 Task: Create a task  Implement a new cloud-based invoice management system for a company , assign it to team member softage.1@softage.net in the project ComplexBridge and update the status of the task to  On Track  , set the priority of the task to High
Action: Mouse moved to (282, 587)
Screenshot: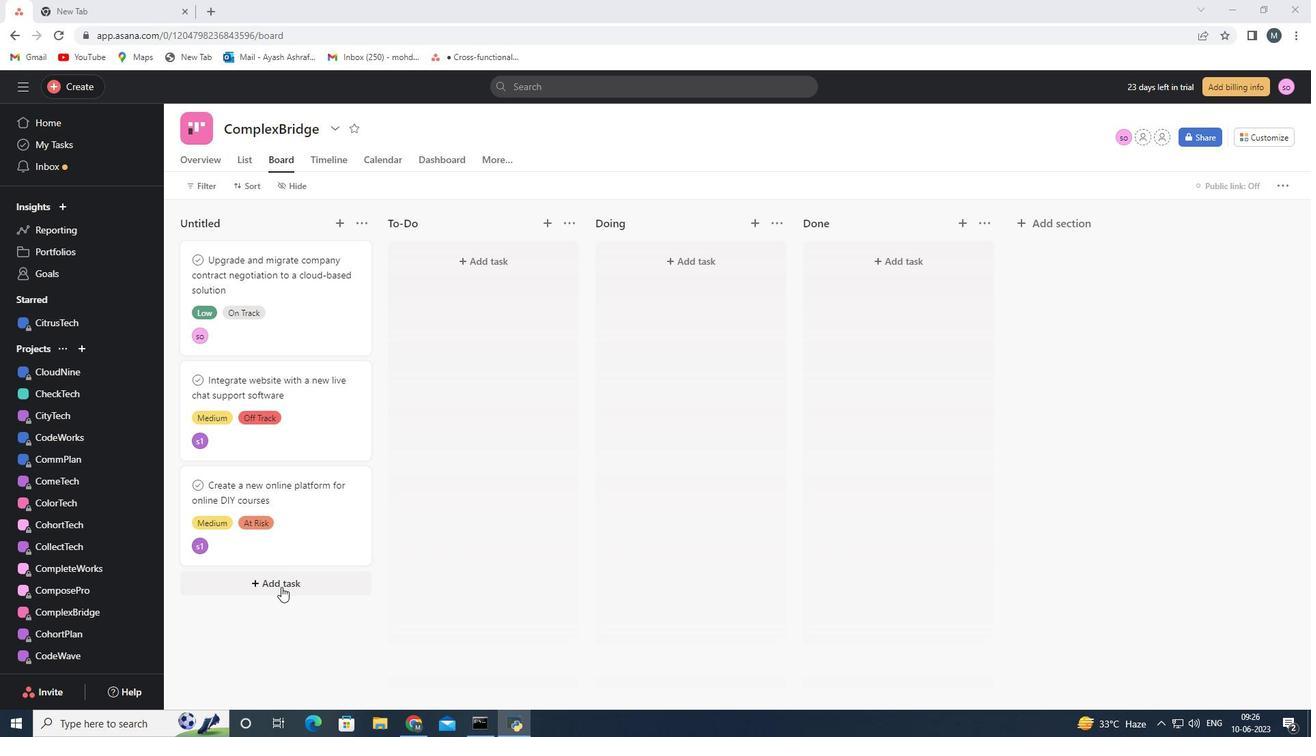 
Action: Mouse pressed left at (282, 587)
Screenshot: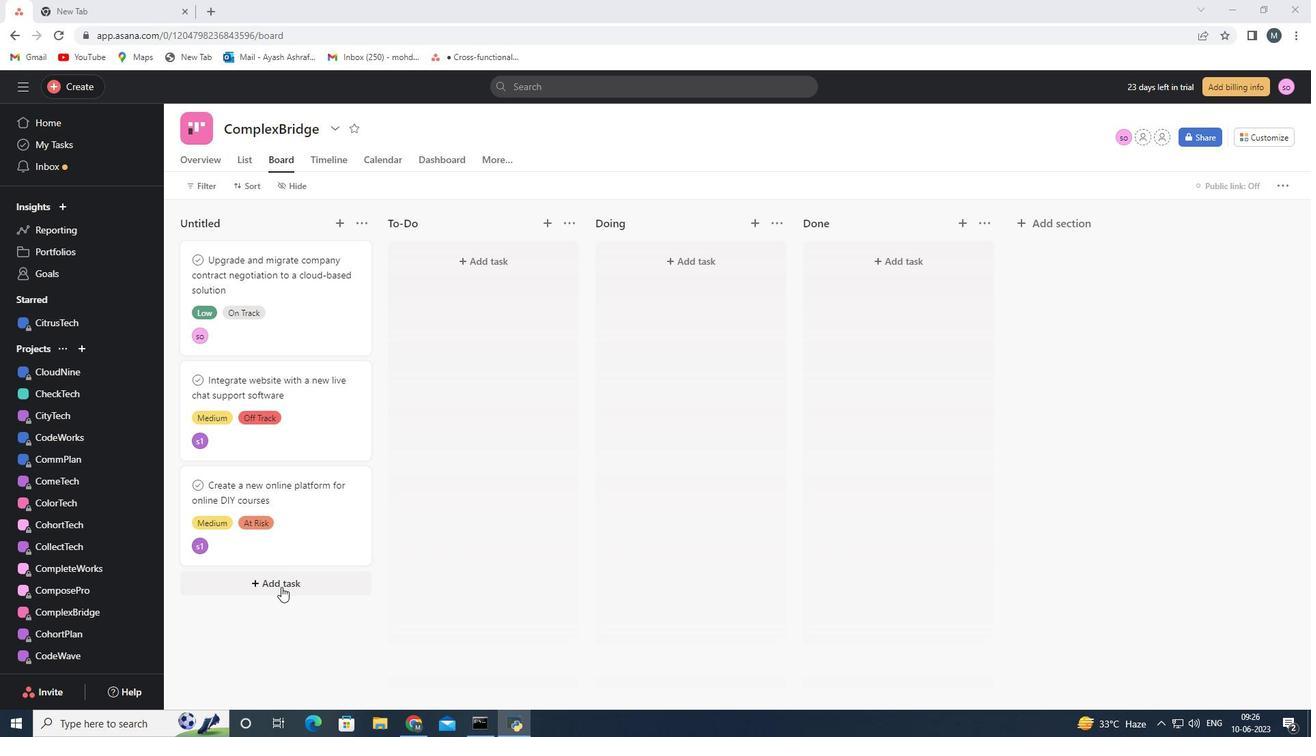 
Action: Mouse moved to (282, 588)
Screenshot: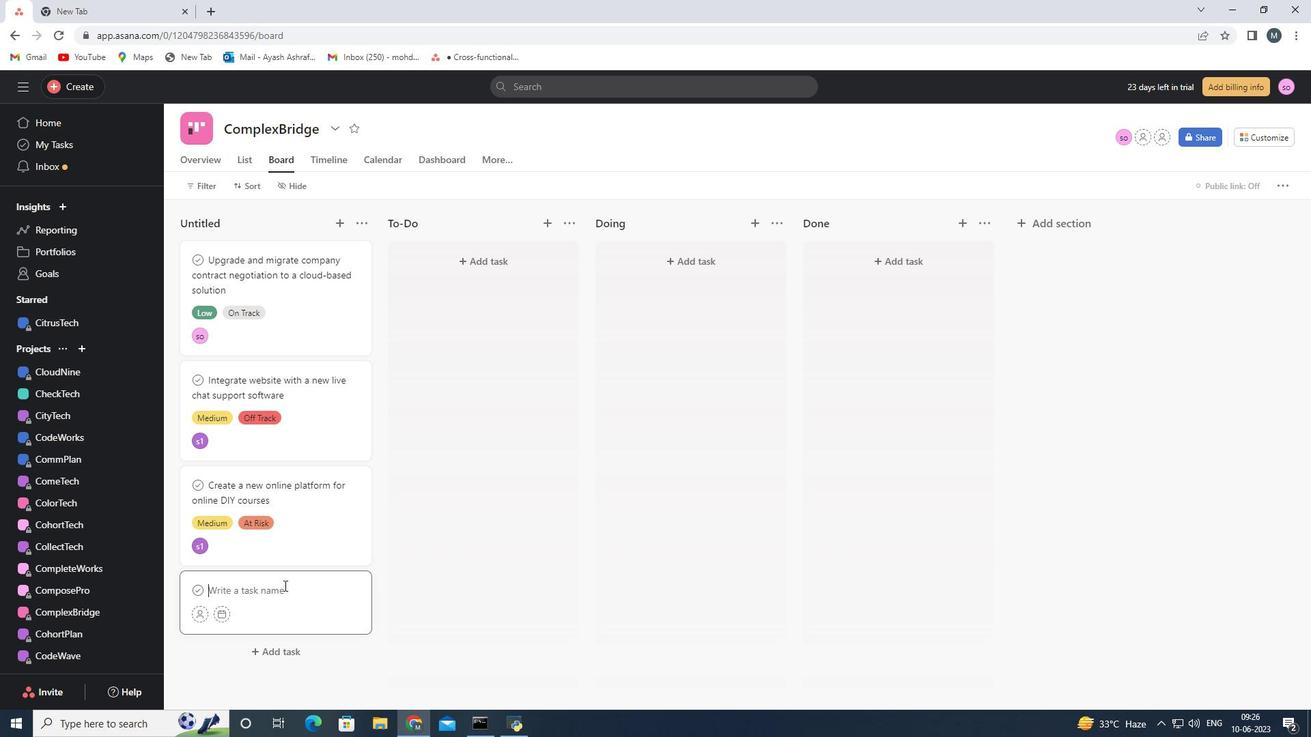 
Action: Mouse pressed left at (282, 588)
Screenshot: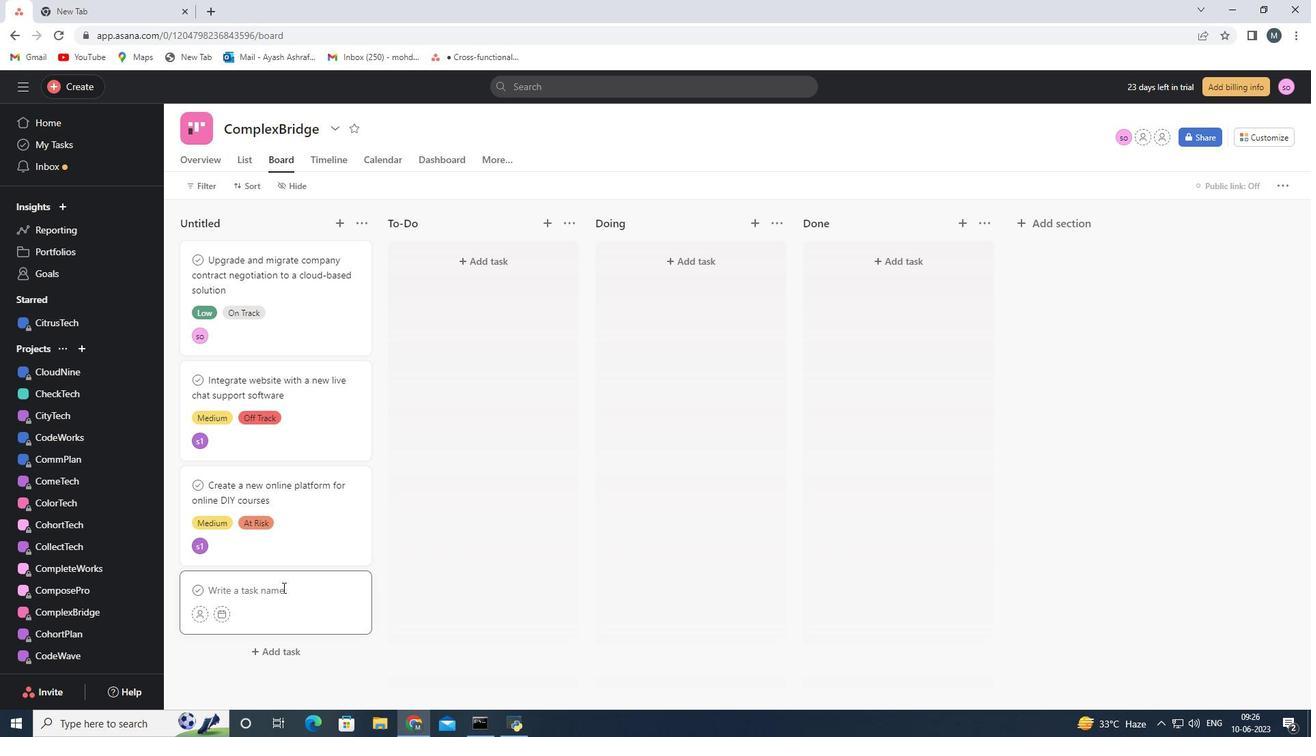 
Action: Key pressed <Key.shift>Implement<Key.space>a<Key.space>new<Key.space>cloud-based<Key.space>invoice<Key.space>management<Key.space>system<Key.space>fo<Key.space>a<Key.space><Key.backspace><Key.backspace><Key.backspace>r<Key.space>a<Key.space>company<Key.space>
Screenshot: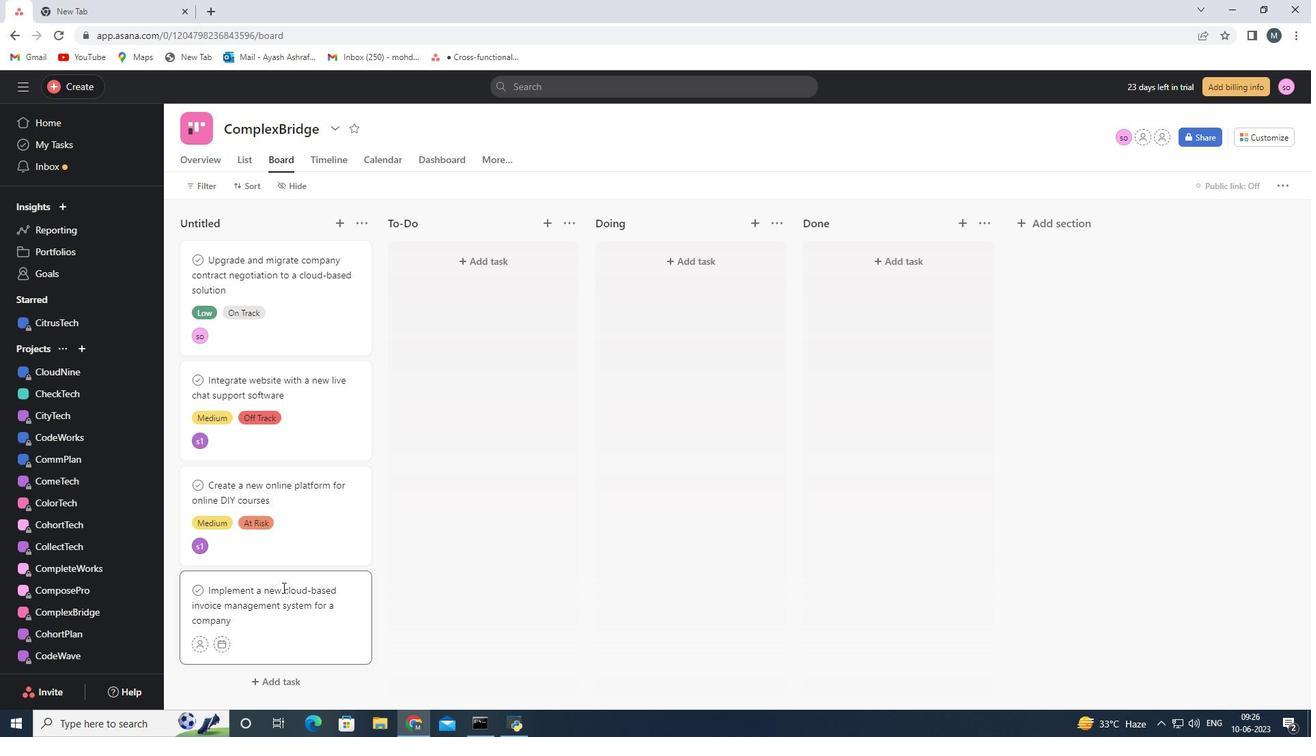 
Action: Mouse moved to (202, 642)
Screenshot: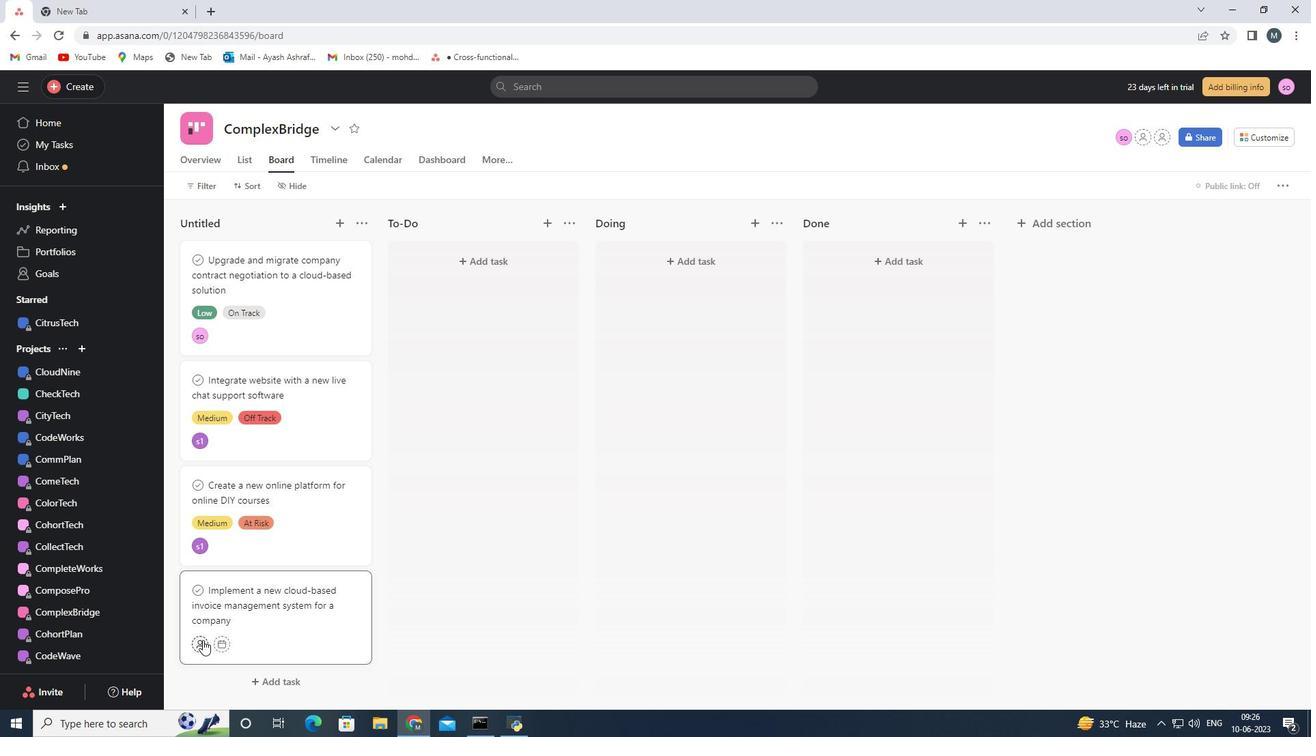 
Action: Mouse pressed left at (202, 642)
Screenshot: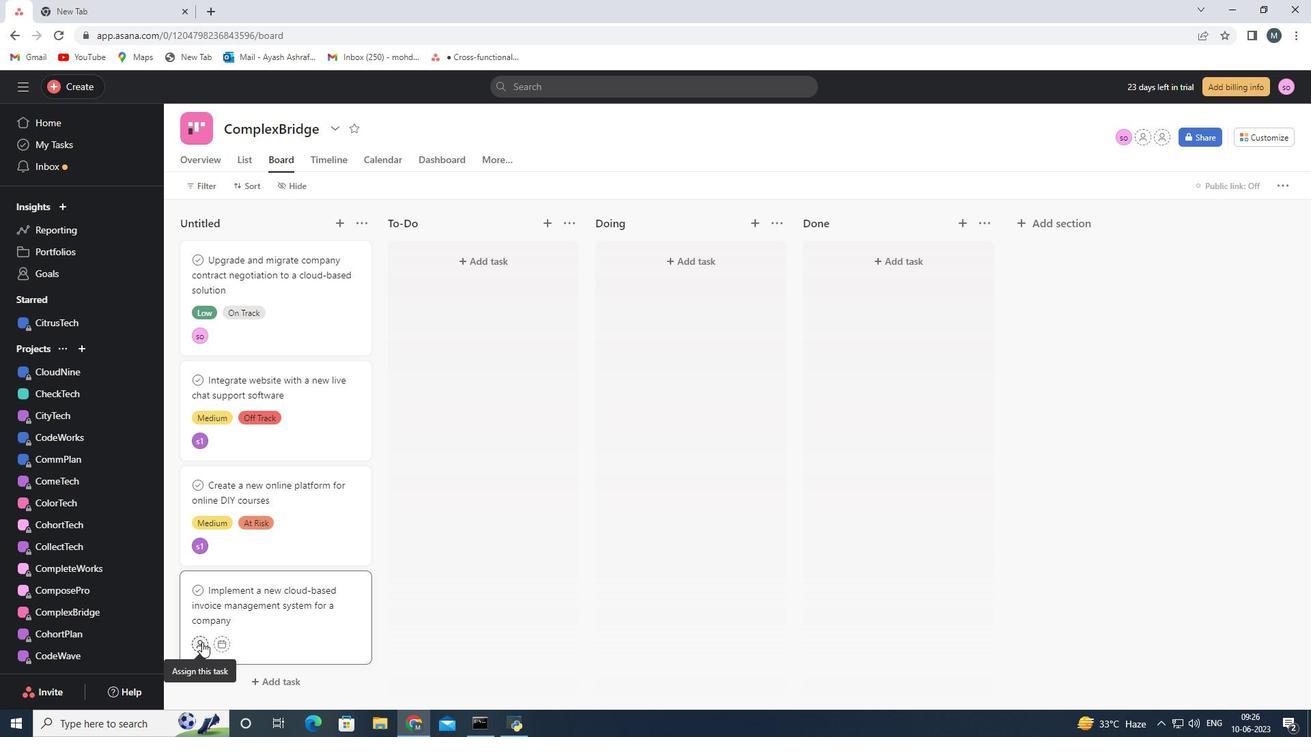 
Action: Mouse moved to (209, 637)
Screenshot: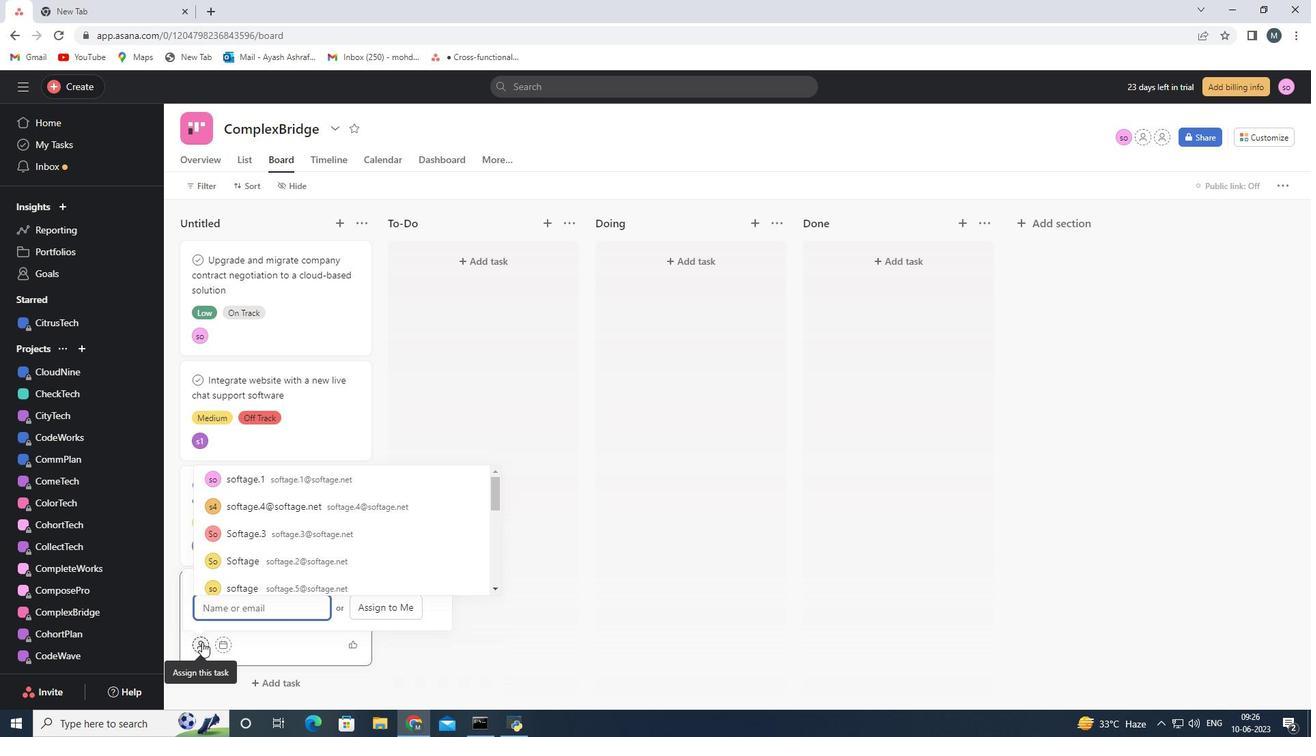 
Action: Key pressed softage.1<Key.shift>@softage.n
Screenshot: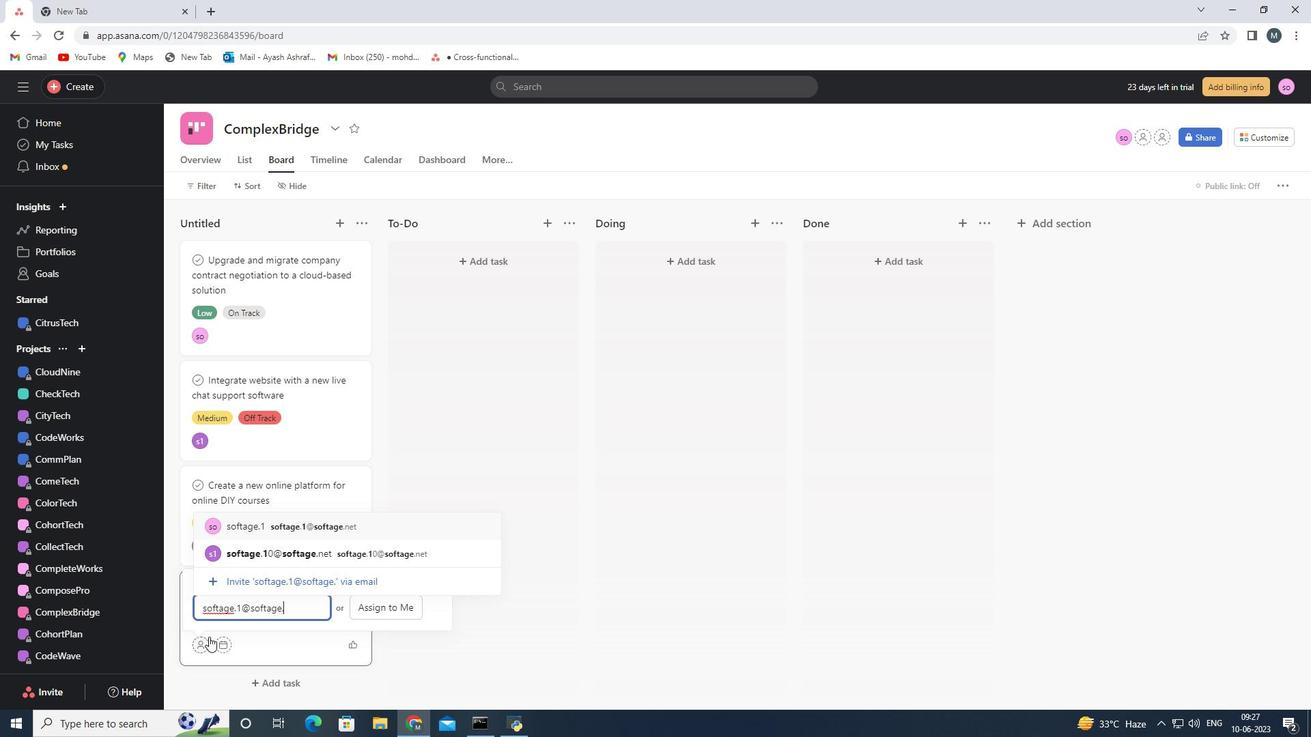 
Action: Mouse moved to (299, 526)
Screenshot: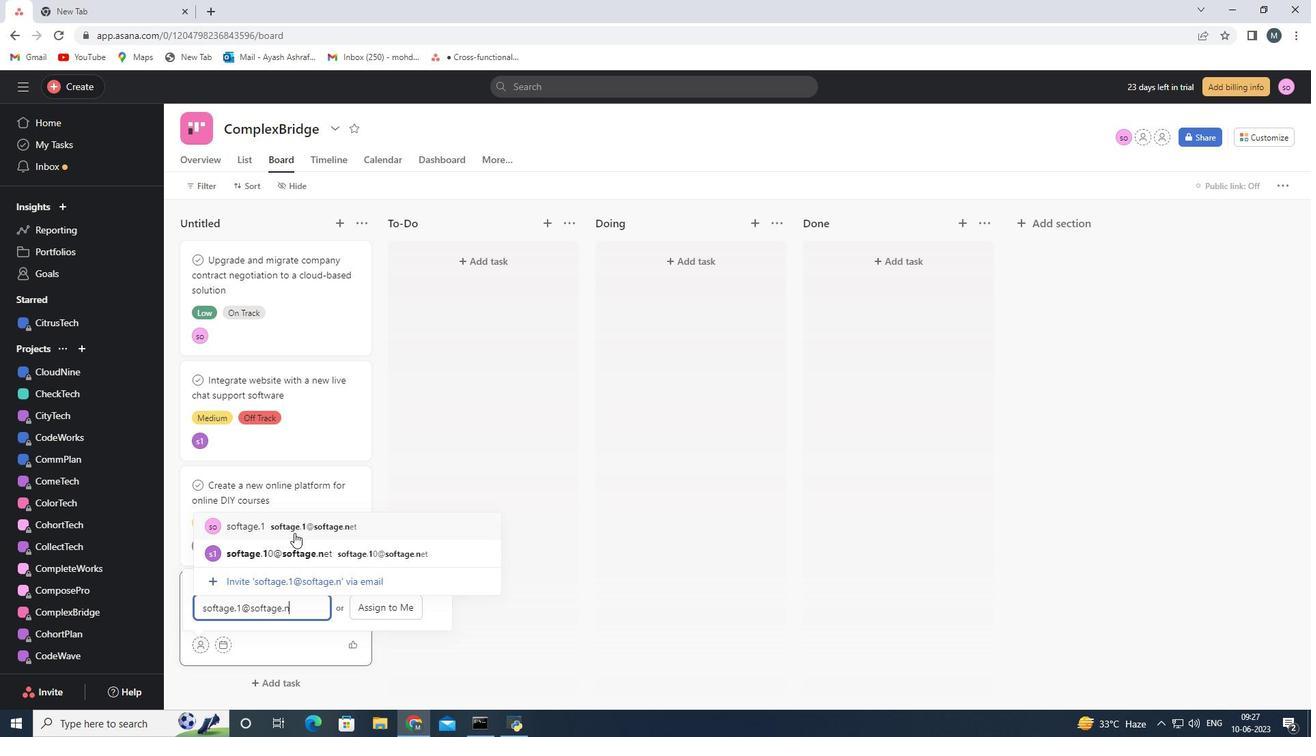 
Action: Mouse pressed left at (299, 526)
Screenshot: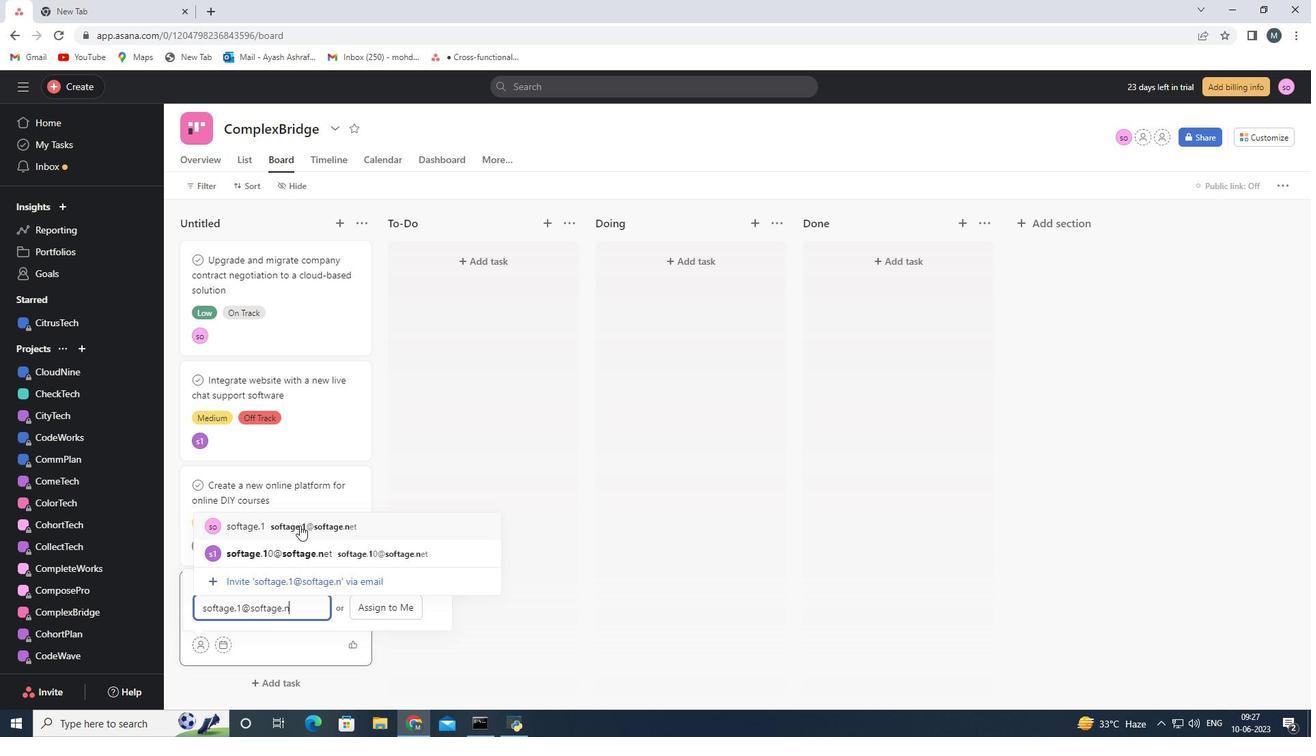 
Action: Mouse moved to (308, 626)
Screenshot: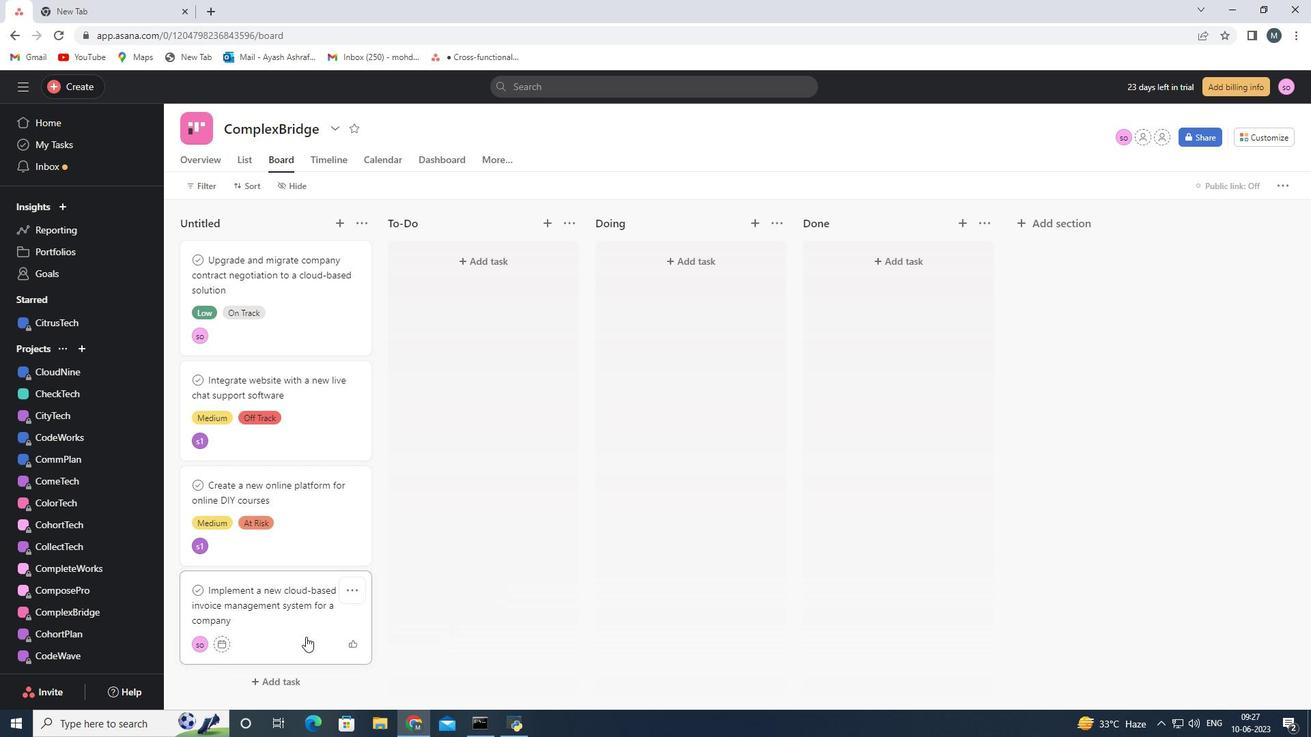 
Action: Mouse pressed left at (308, 626)
Screenshot: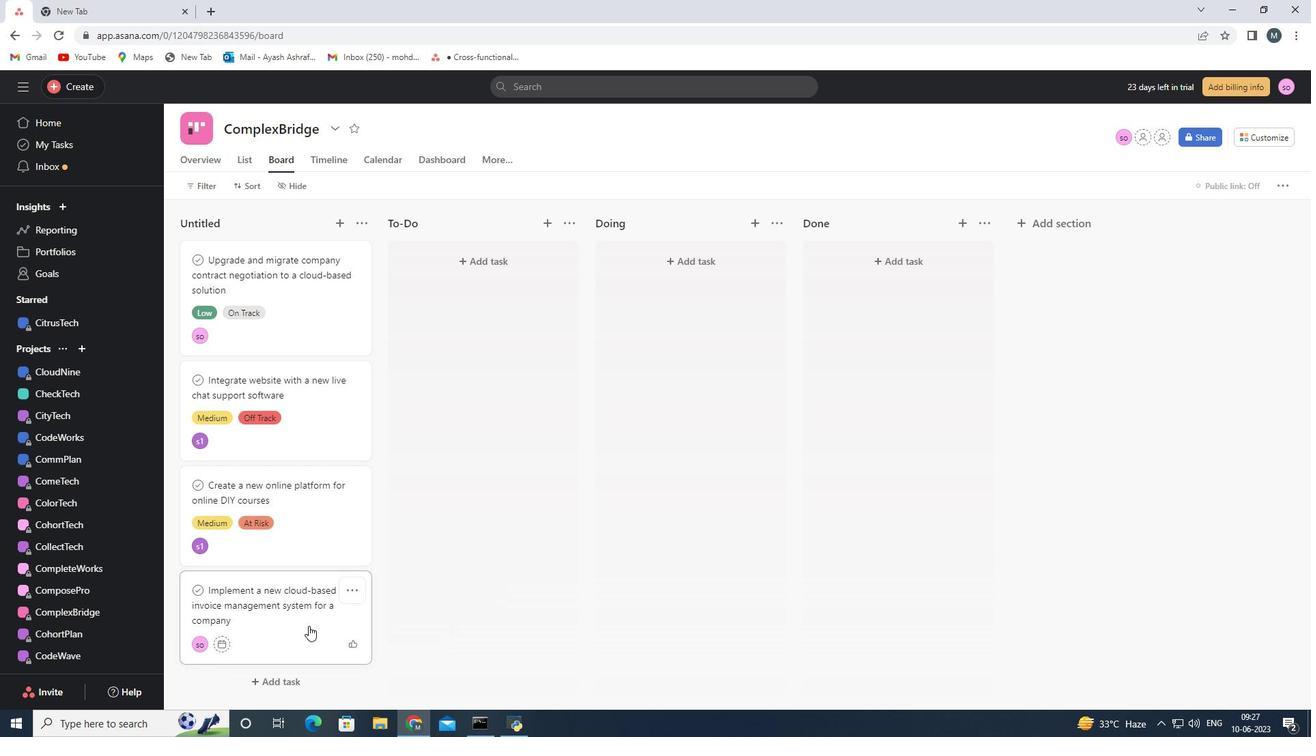 
Action: Mouse moved to (963, 452)
Screenshot: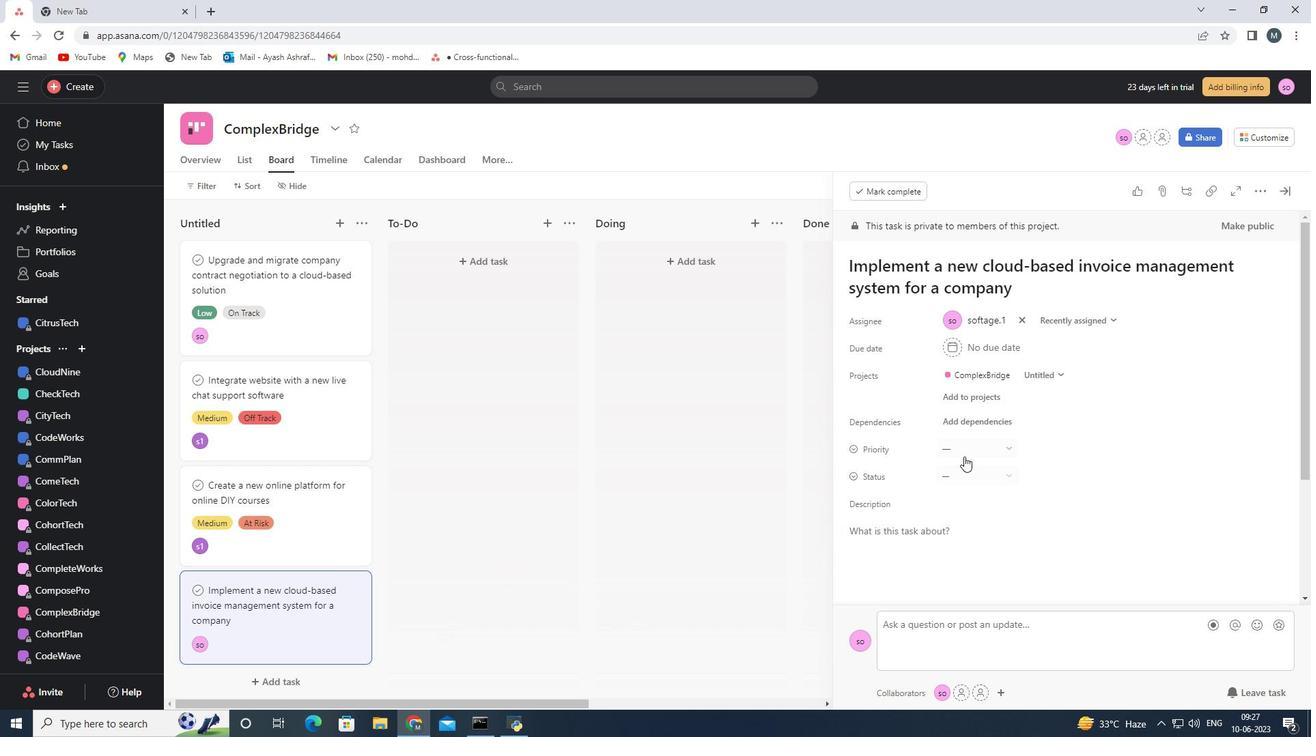 
Action: Mouse pressed left at (963, 452)
Screenshot: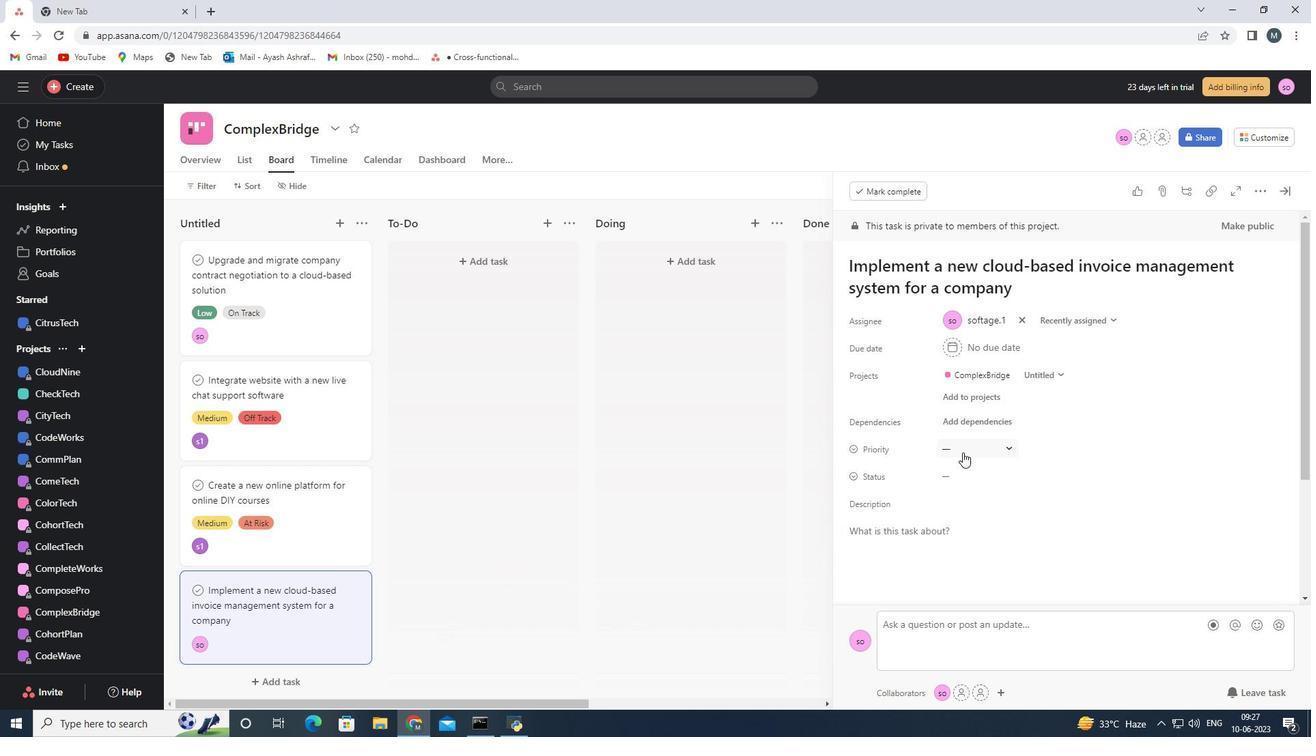 
Action: Mouse moved to (983, 500)
Screenshot: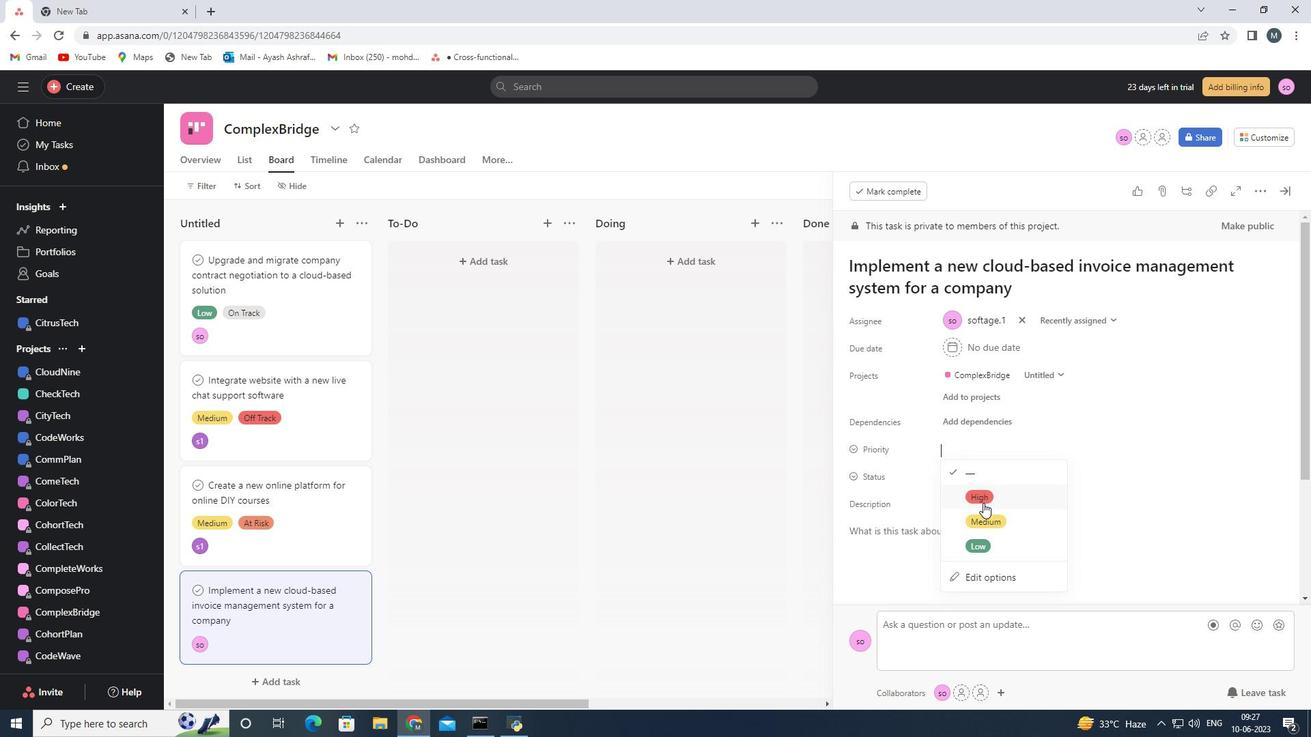 
Action: Mouse pressed left at (983, 500)
Screenshot: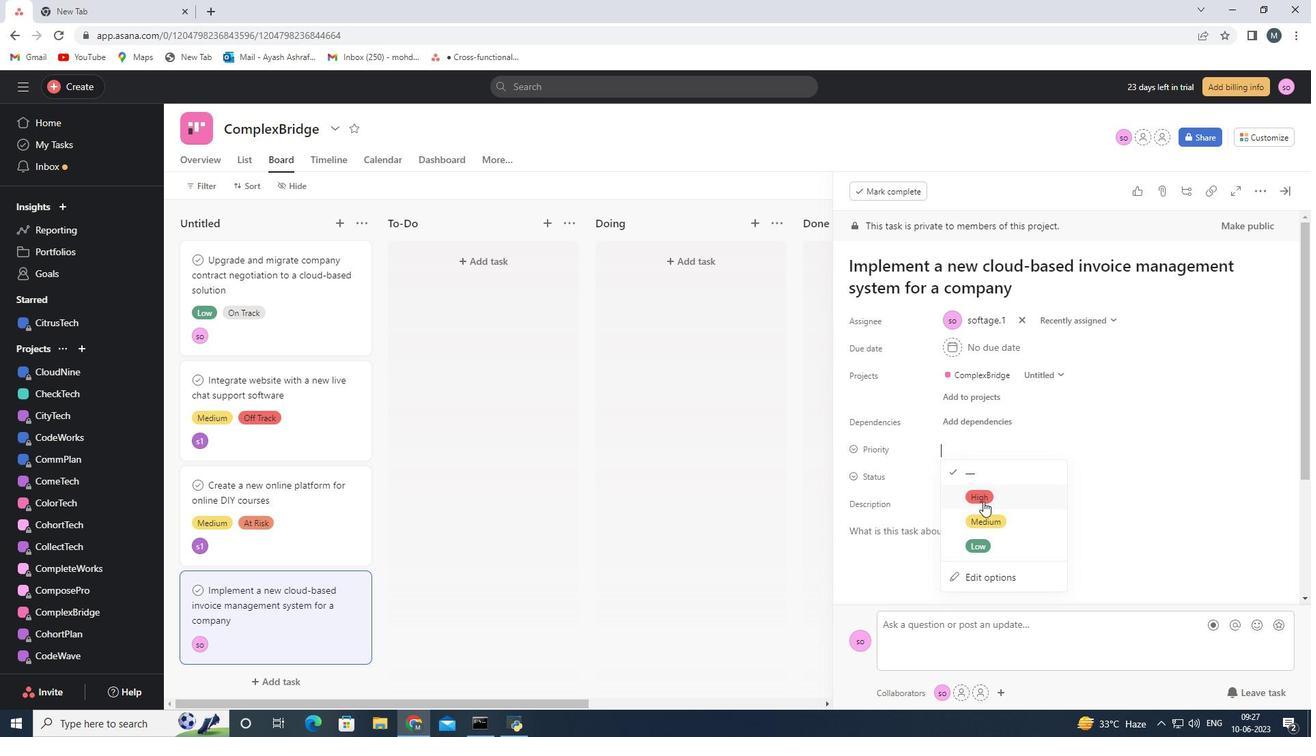 
Action: Mouse moved to (949, 479)
Screenshot: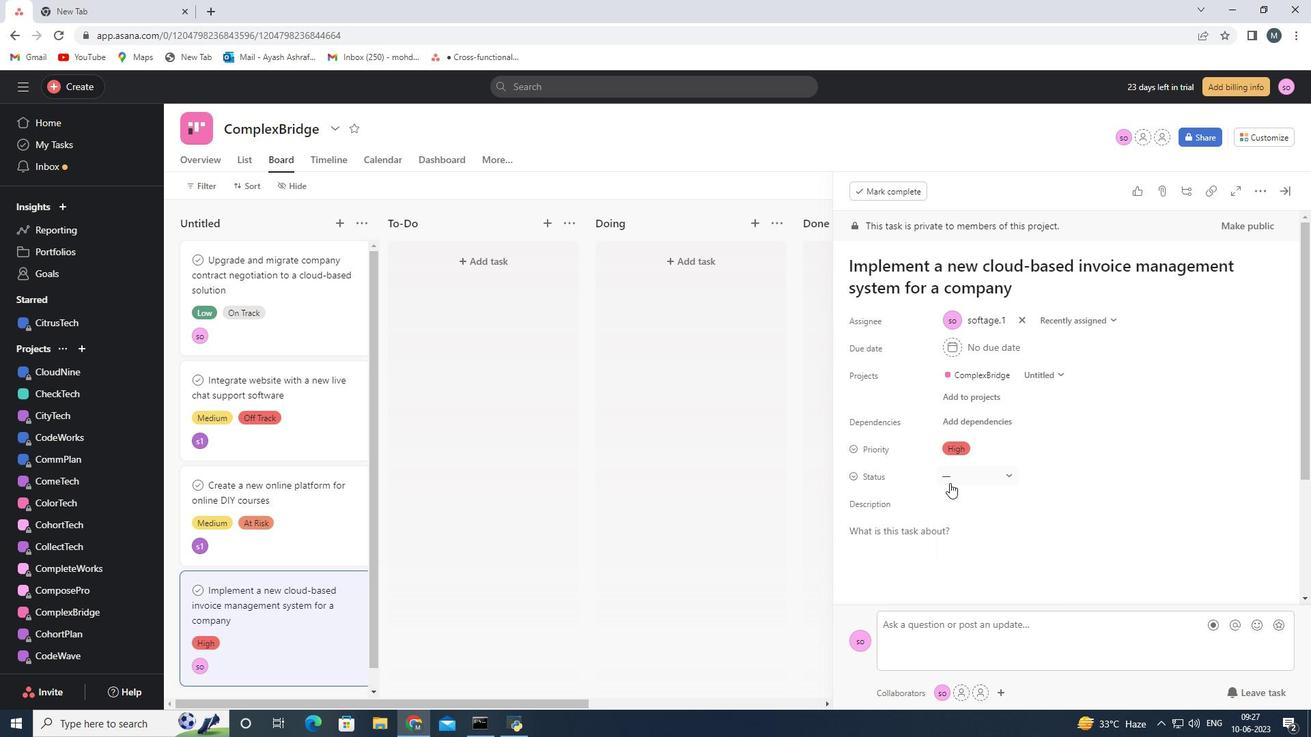 
Action: Mouse pressed left at (949, 479)
Screenshot: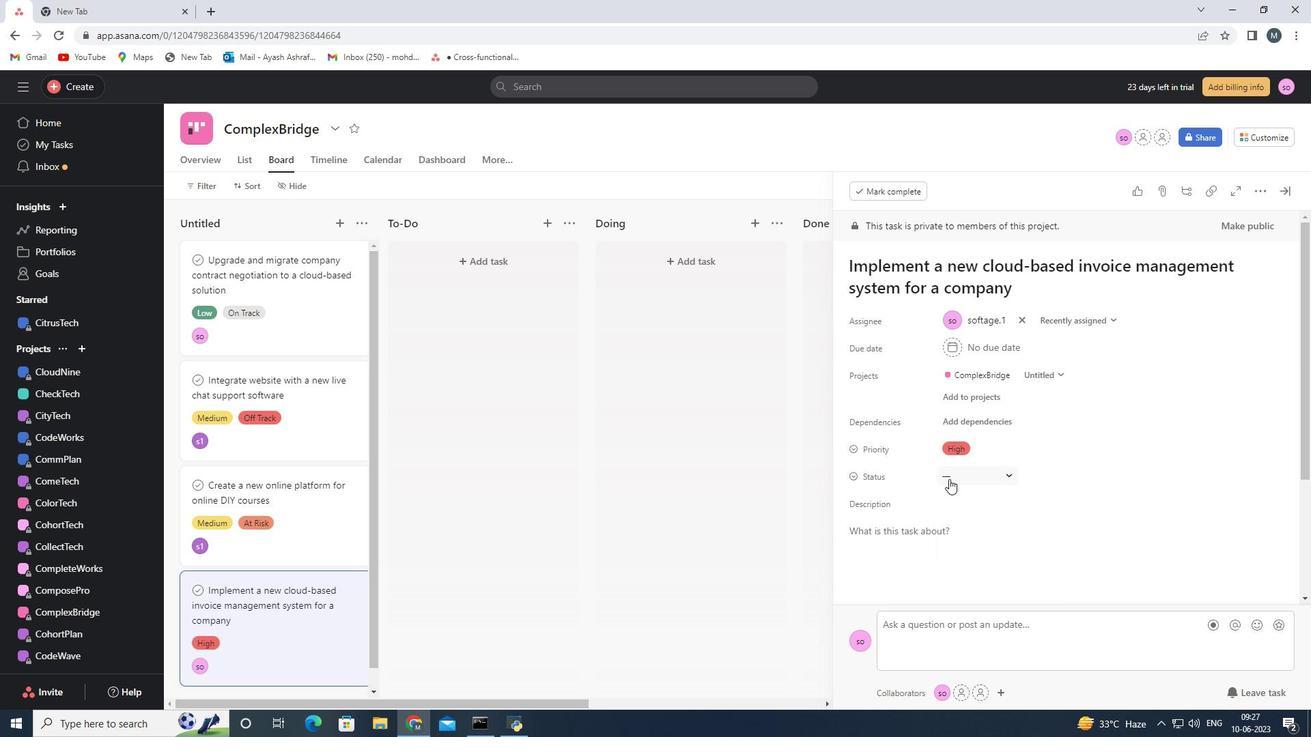 
Action: Mouse moved to (989, 523)
Screenshot: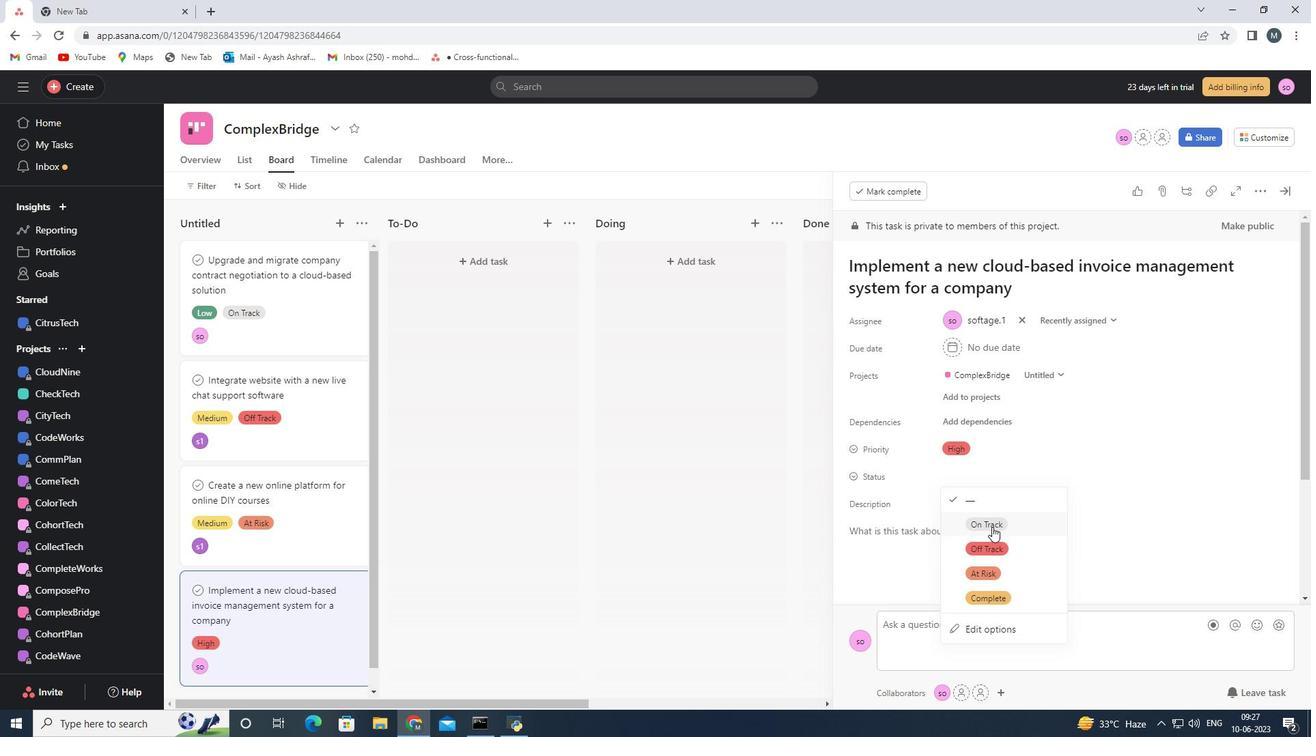 
Action: Mouse pressed left at (989, 523)
Screenshot: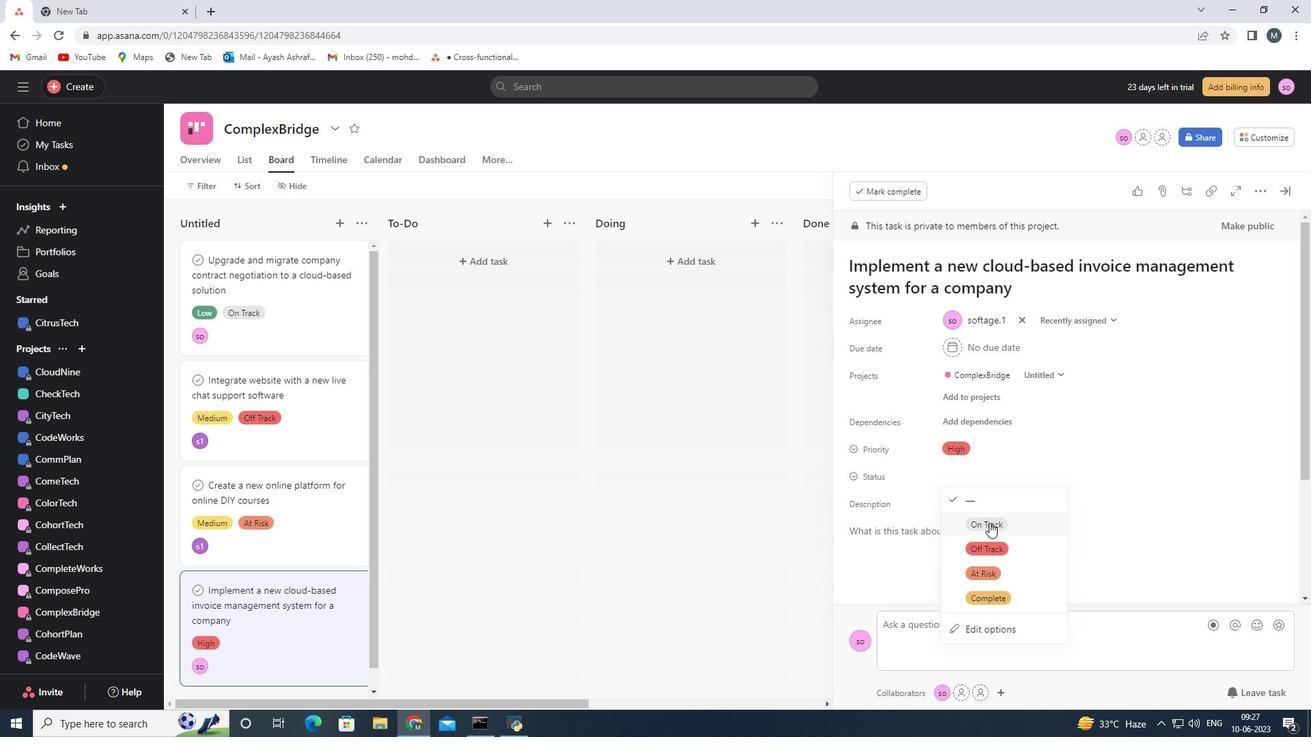 
Action: Mouse moved to (1281, 188)
Screenshot: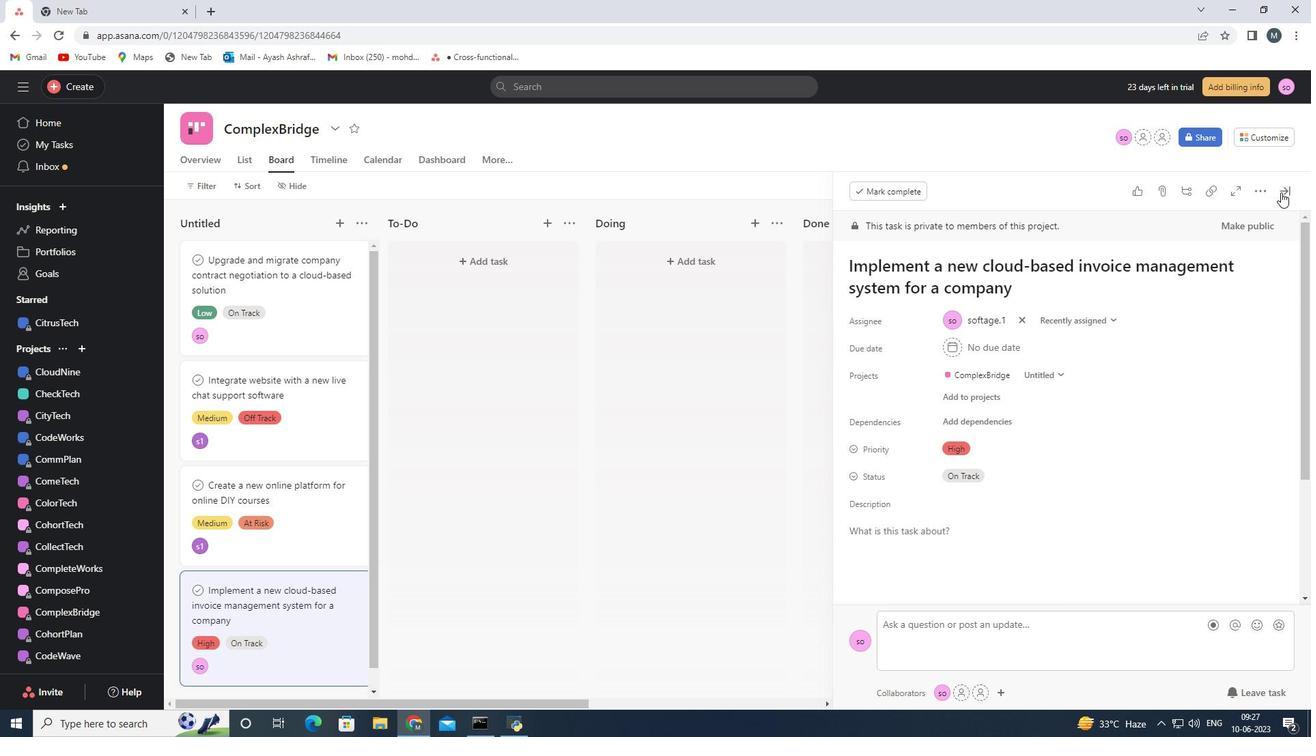 
Action: Mouse pressed left at (1281, 188)
Screenshot: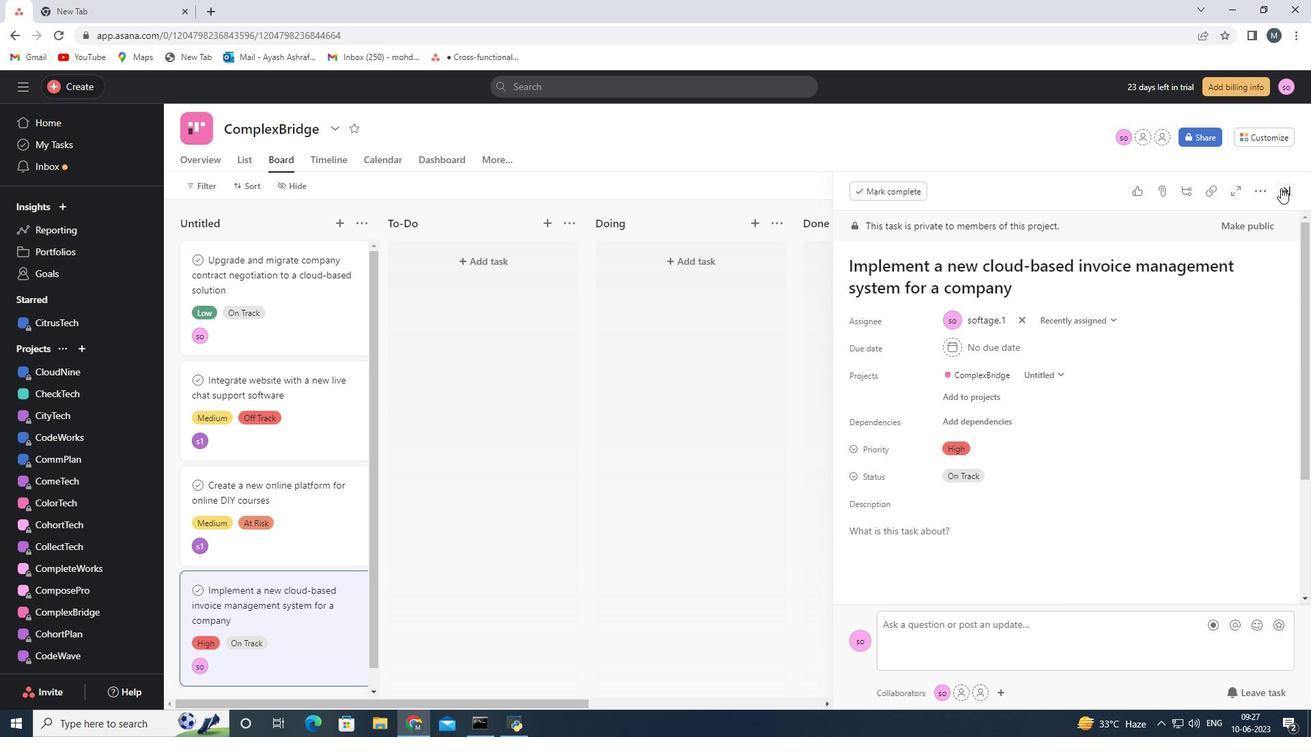 
Action: Mouse moved to (542, 473)
Screenshot: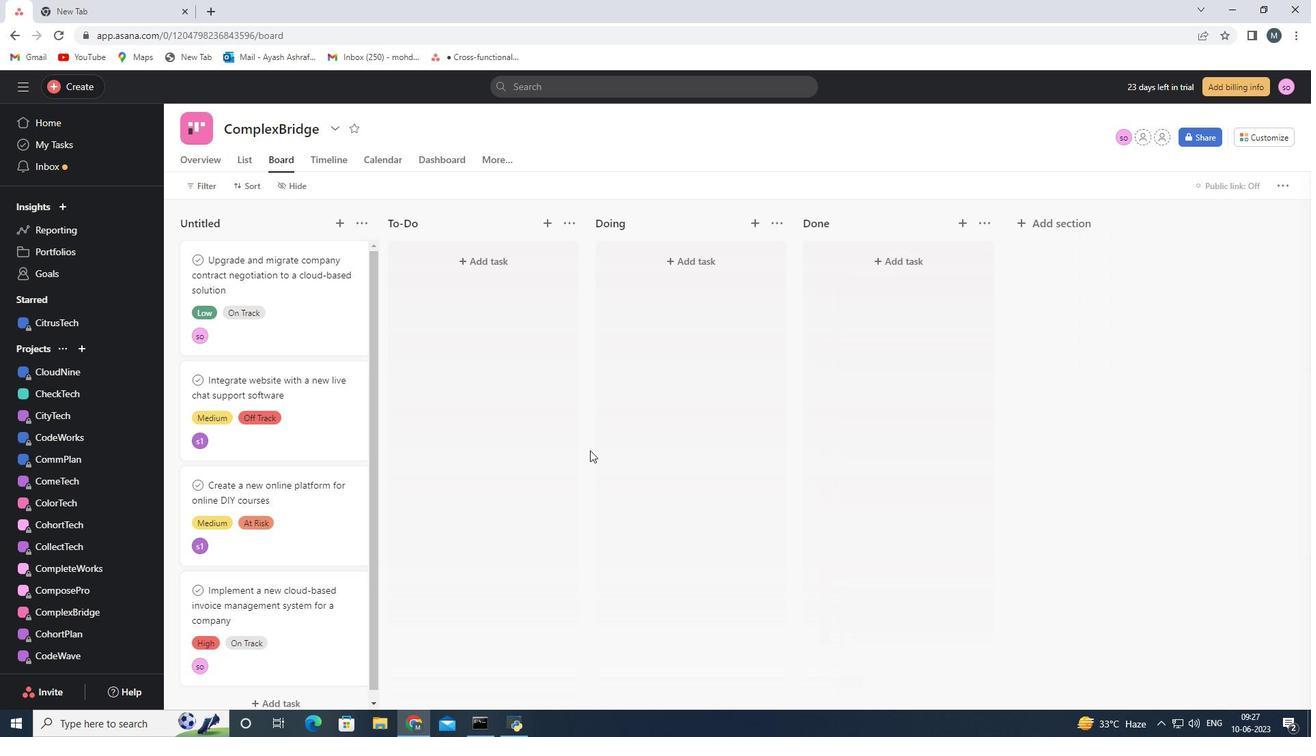 
